 Task: Refresh the list of contracts which are created by the users
Action: Mouse moved to (236, 253)
Screenshot: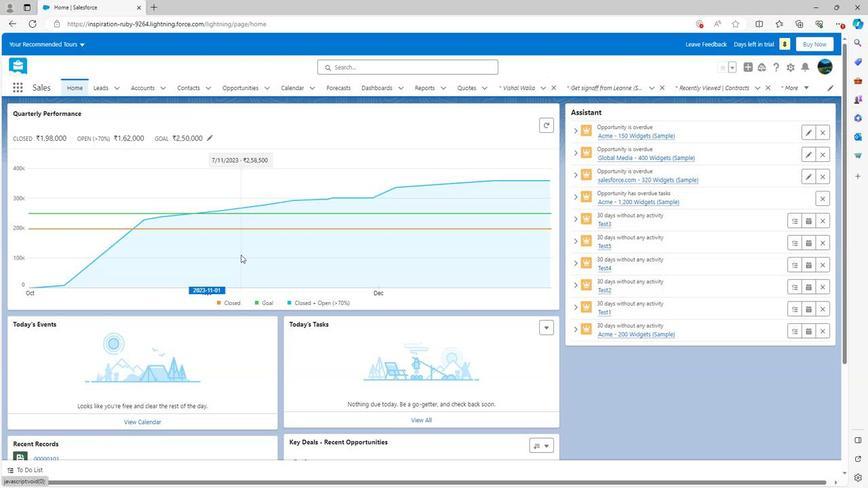
Action: Mouse scrolled (236, 252) with delta (0, 0)
Screenshot: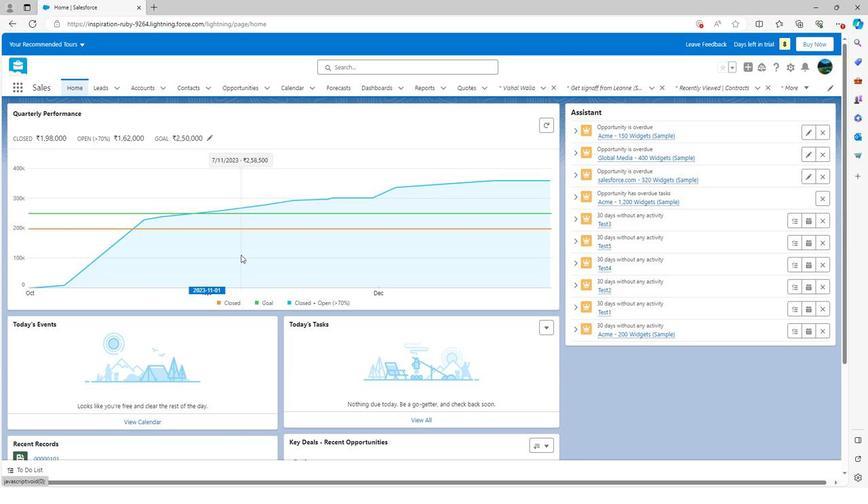 
Action: Mouse moved to (237, 250)
Screenshot: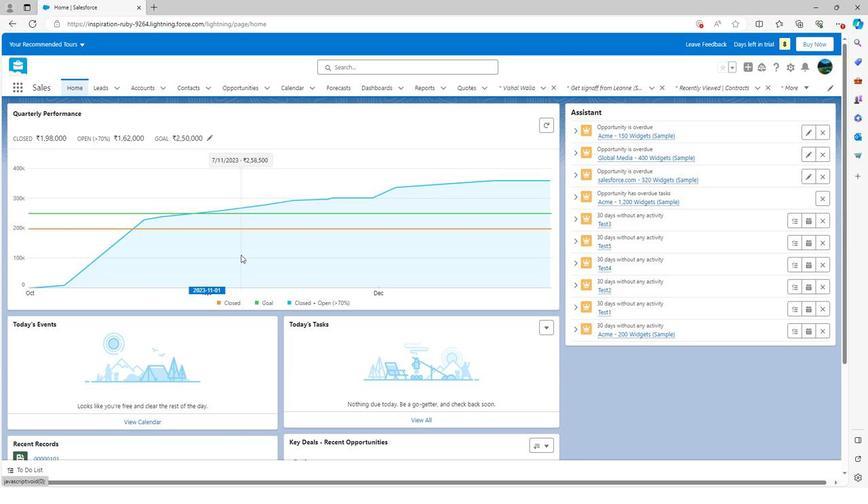 
Action: Mouse scrolled (237, 250) with delta (0, 0)
Screenshot: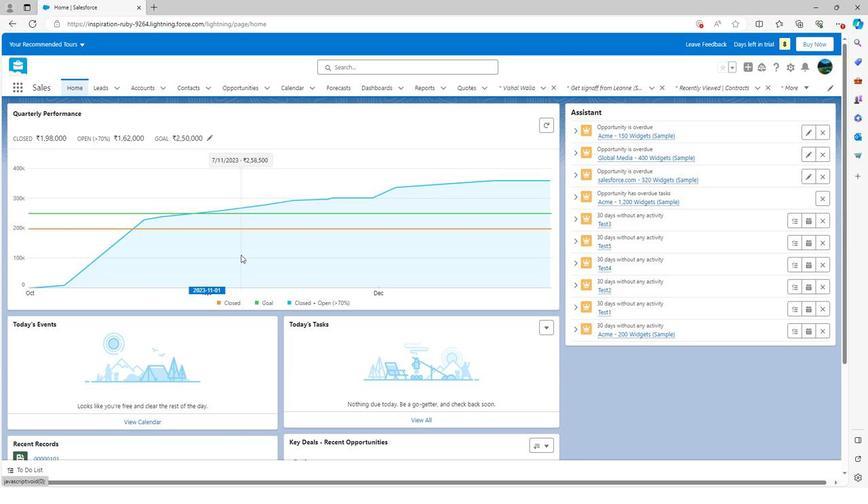 
Action: Mouse moved to (238, 251)
Screenshot: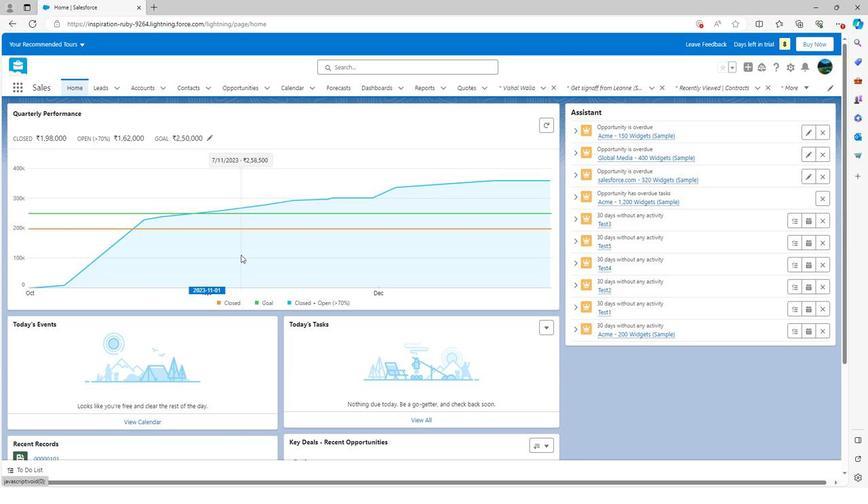 
Action: Mouse scrolled (238, 251) with delta (0, 0)
Screenshot: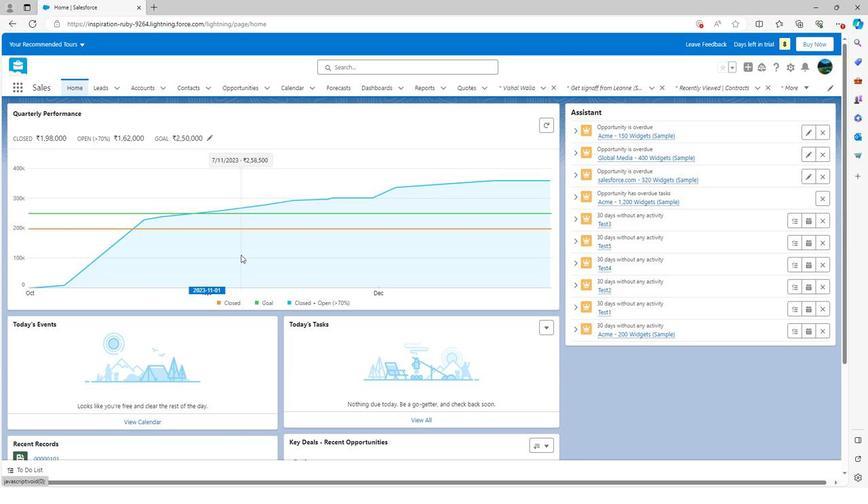 
Action: Mouse moved to (241, 242)
Screenshot: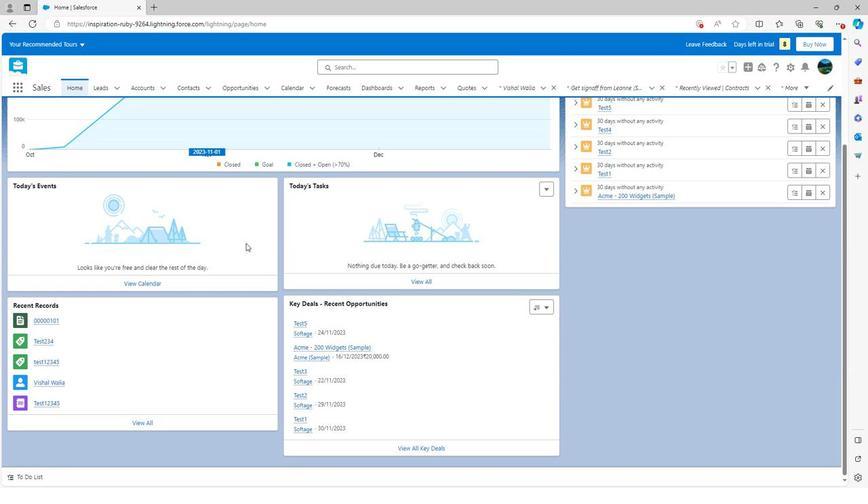 
Action: Mouse scrolled (241, 242) with delta (0, 0)
Screenshot: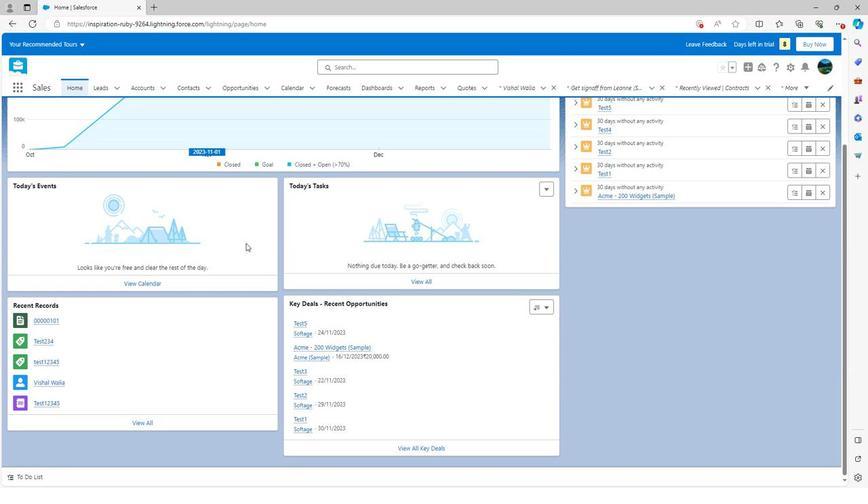 
Action: Mouse scrolled (241, 242) with delta (0, 0)
Screenshot: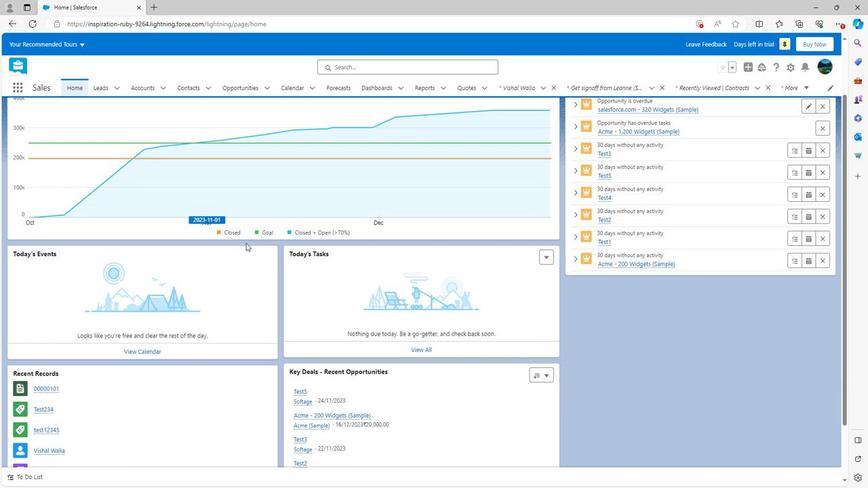 
Action: Mouse scrolled (241, 242) with delta (0, 0)
Screenshot: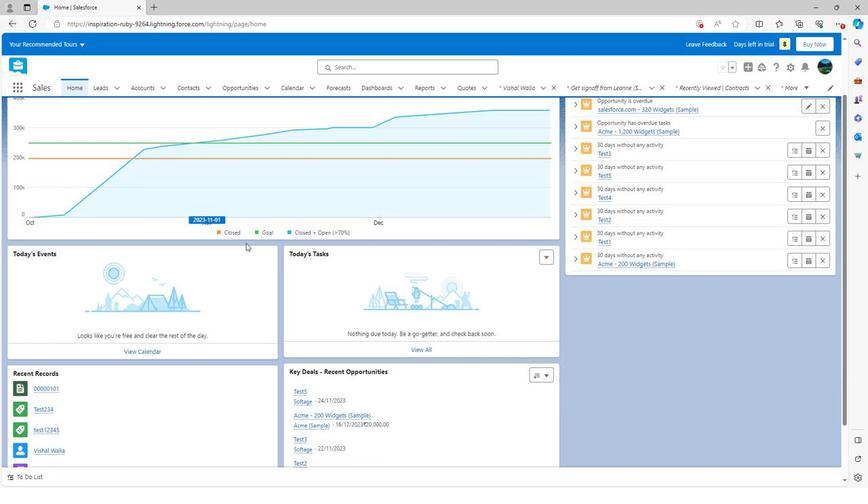 
Action: Mouse scrolled (241, 242) with delta (0, 0)
Screenshot: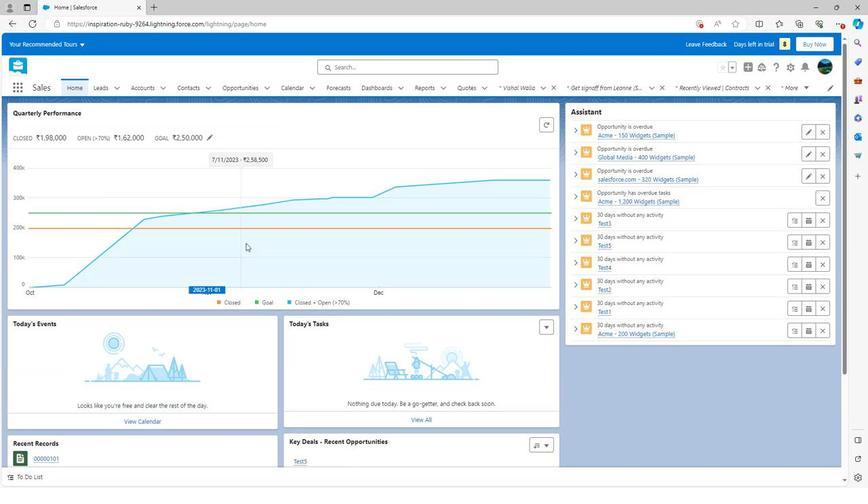 
Action: Mouse moved to (732, 87)
Screenshot: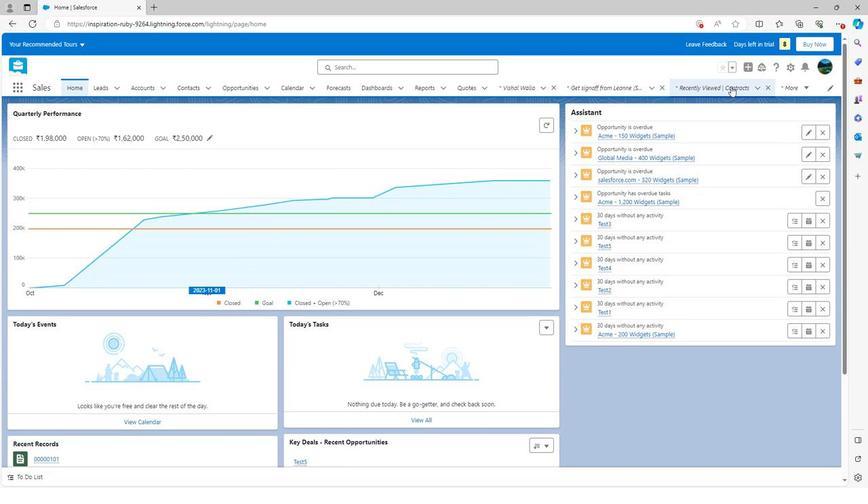 
Action: Mouse pressed left at (732, 87)
Screenshot: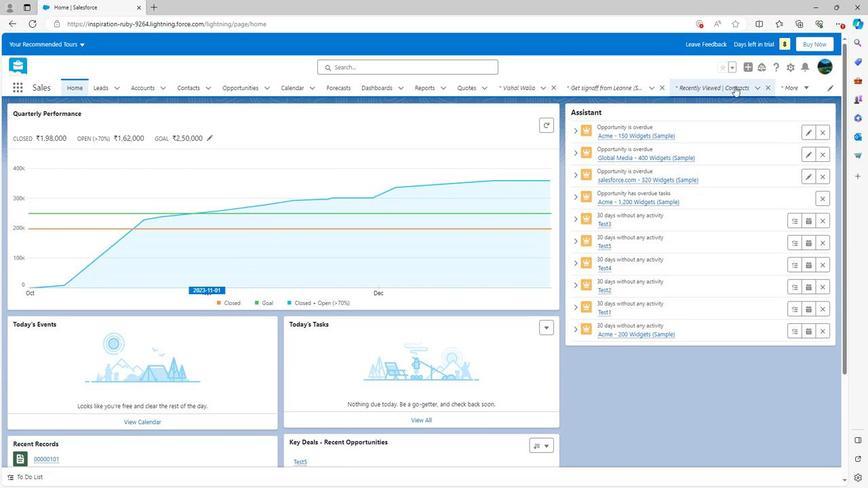 
Action: Mouse moved to (760, 132)
Screenshot: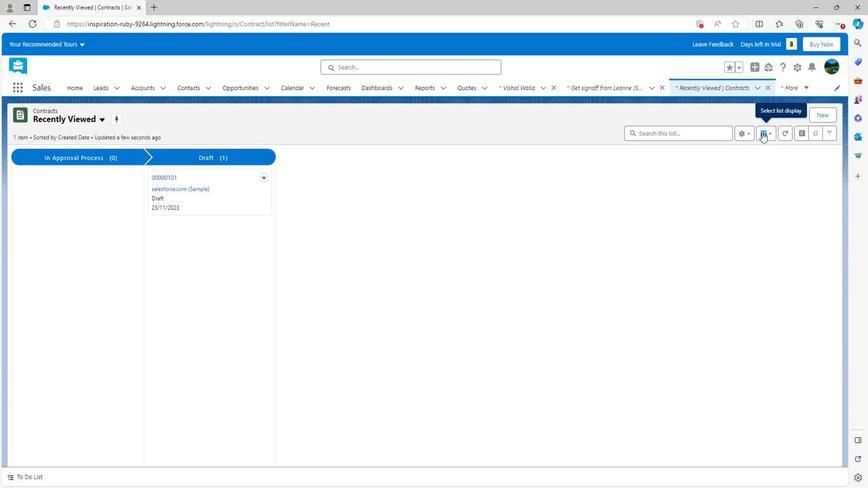 
Action: Mouse pressed left at (760, 132)
Screenshot: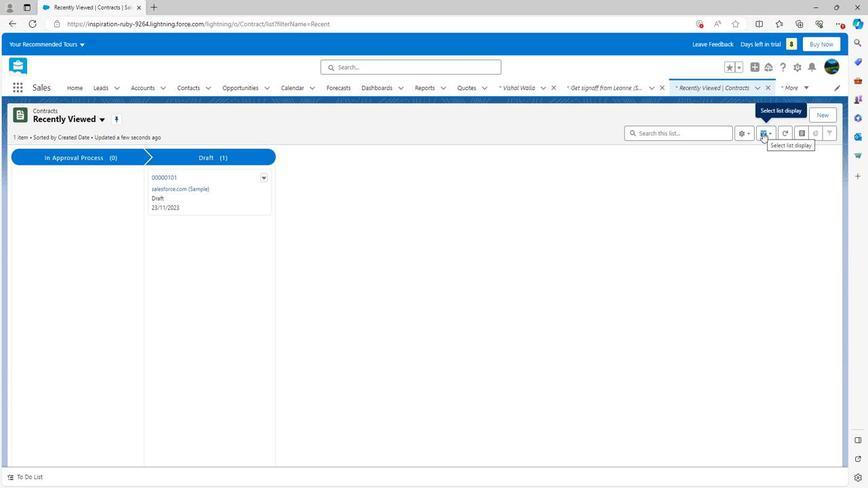 
Action: Mouse moved to (778, 169)
Screenshot: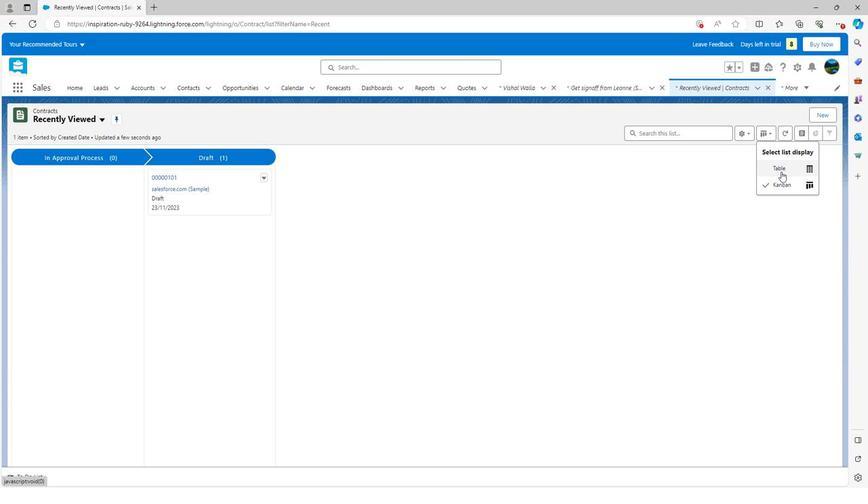 
Action: Mouse pressed left at (778, 169)
Screenshot: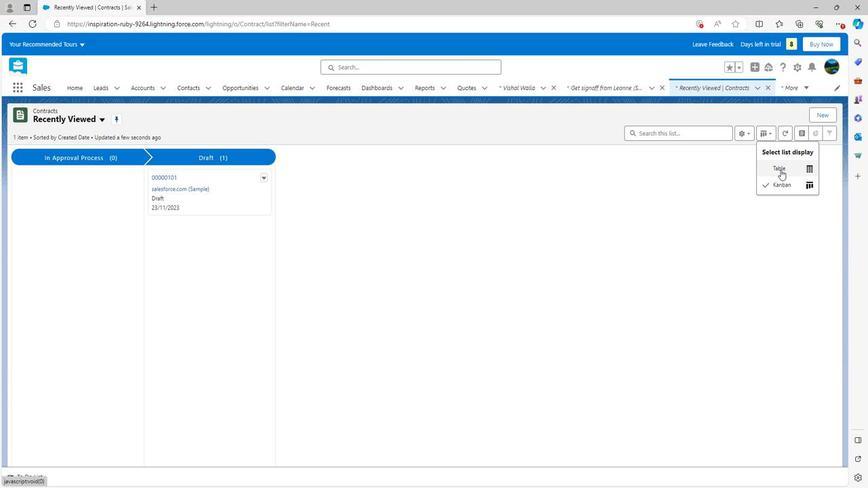 
Action: Mouse moved to (780, 134)
Screenshot: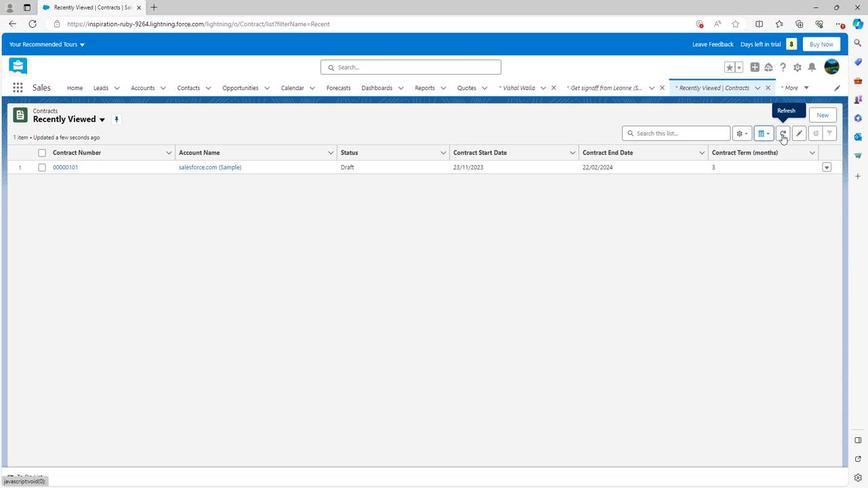 
Action: Mouse pressed left at (780, 134)
Screenshot: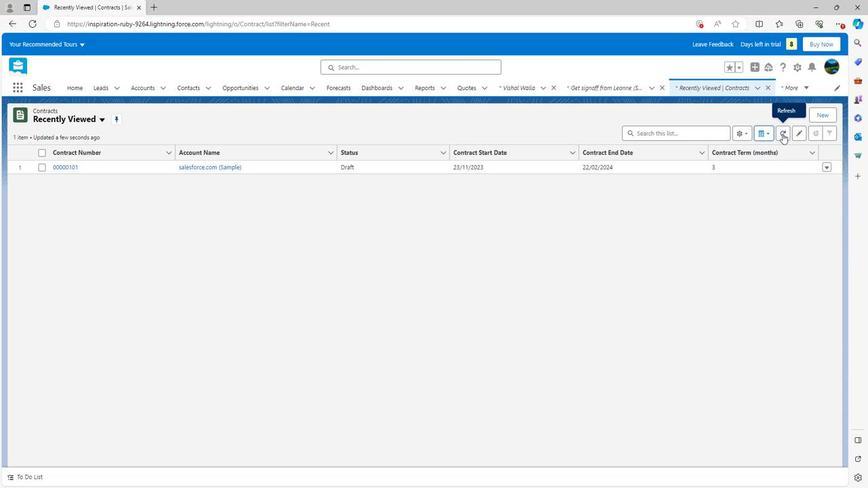 
Action: Mouse pressed left at (780, 134)
Screenshot: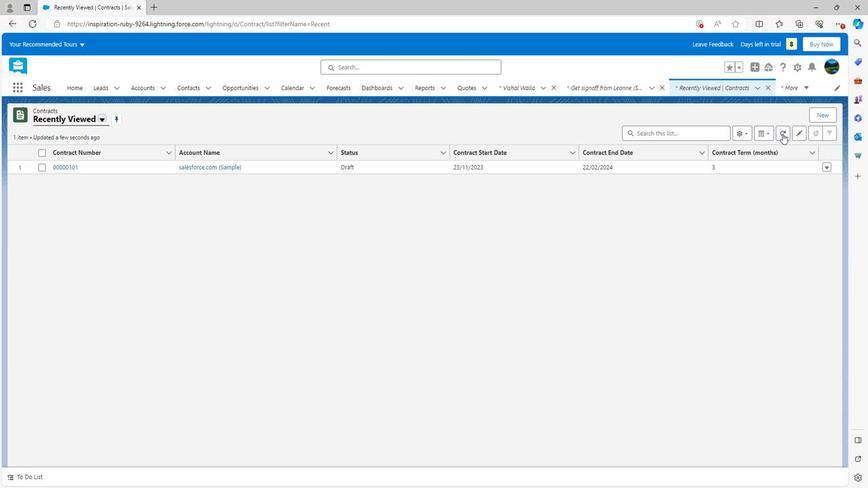
Action: Mouse moved to (737, 206)
Screenshot: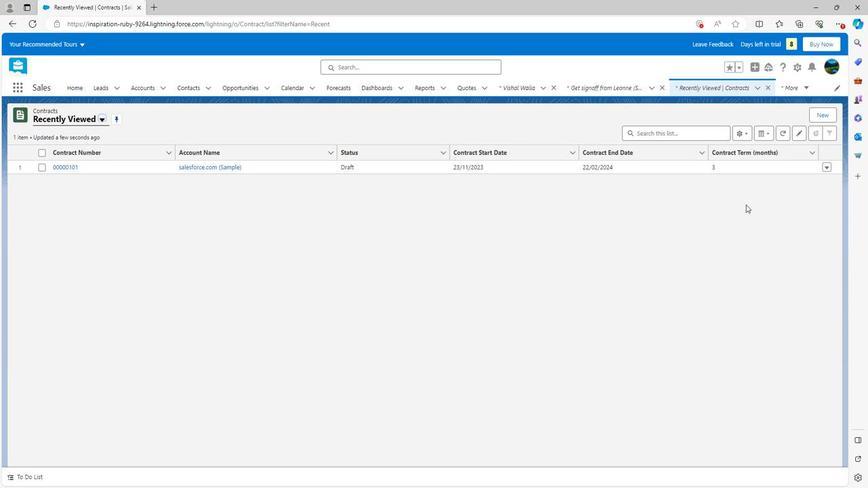
